 Task: Create in the project BuildPro and in the Backlog issue 'Address issues related to system stability and uptime' a child issue 'Automated testing infrastructure disaster recovery testing and reporting', and assign it to team member softage.3@softage.net. Create in the project BuildPro and in the Backlog issue 'Develop a new feature to allow for virtual reality or augmented reality experiences' a child issue 'Integration with career development systems', and assign it to team member softage.4@softage.net
Action: Mouse moved to (186, 56)
Screenshot: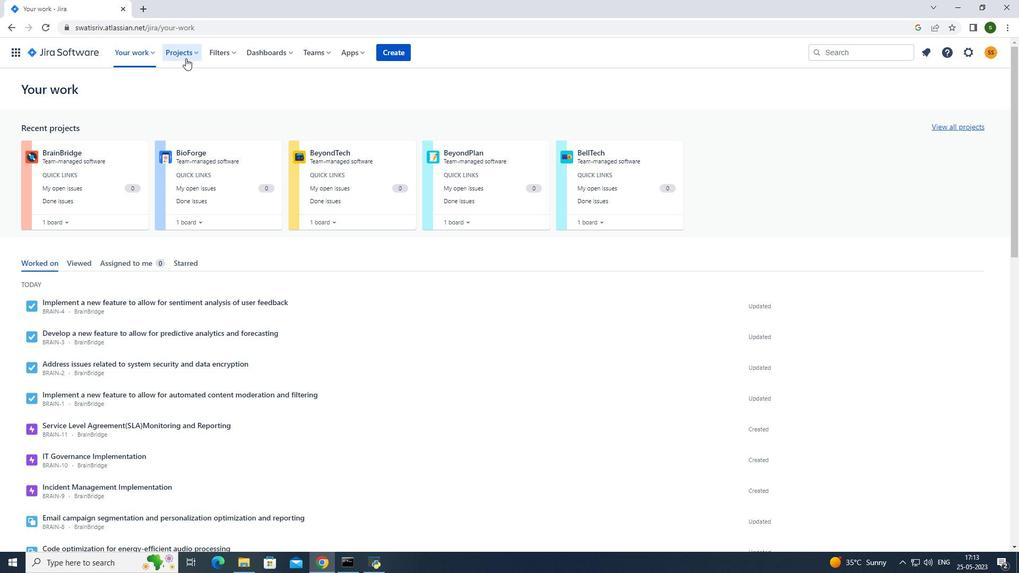 
Action: Mouse pressed left at (186, 56)
Screenshot: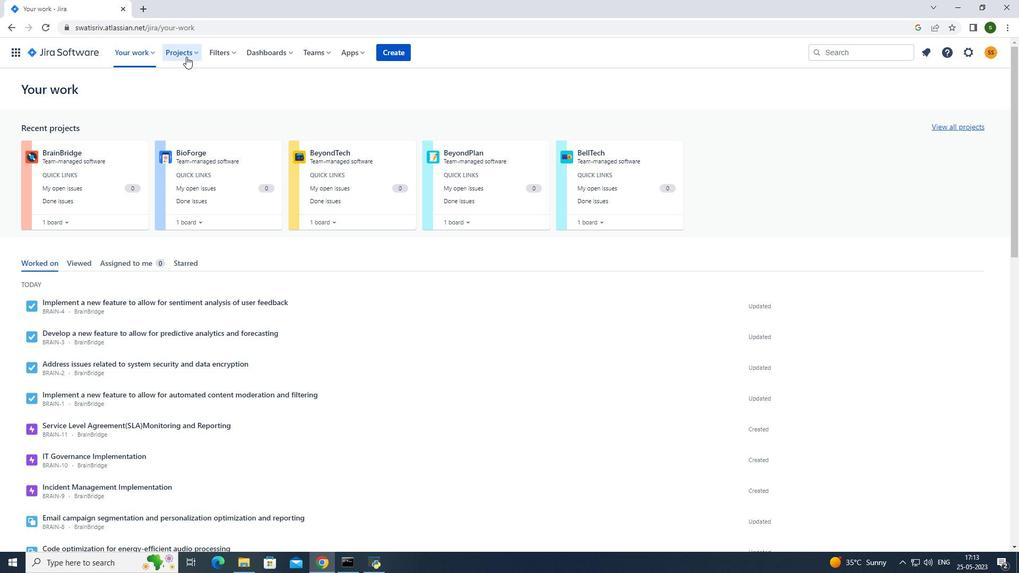 
Action: Mouse moved to (217, 96)
Screenshot: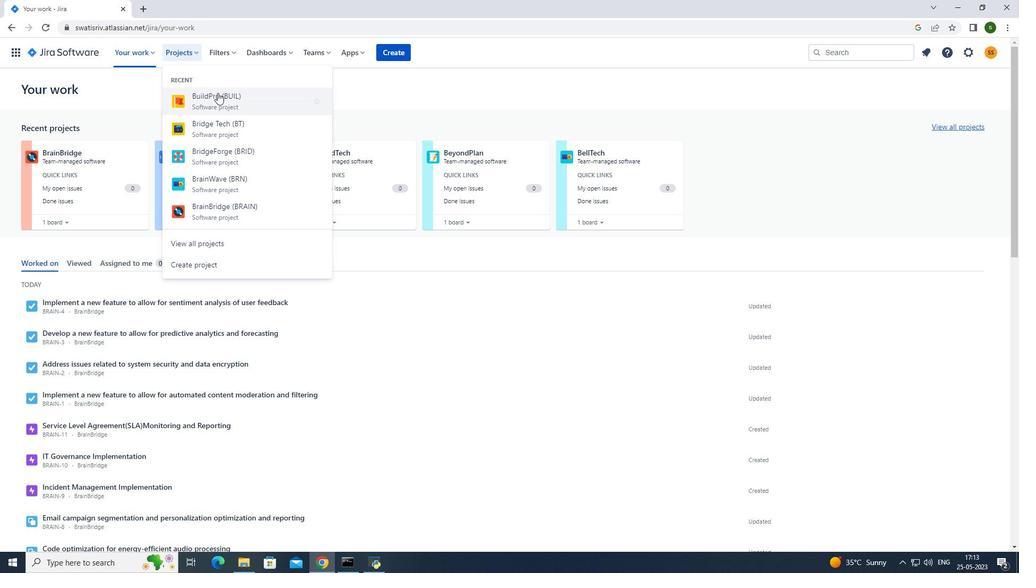 
Action: Mouse pressed left at (217, 96)
Screenshot: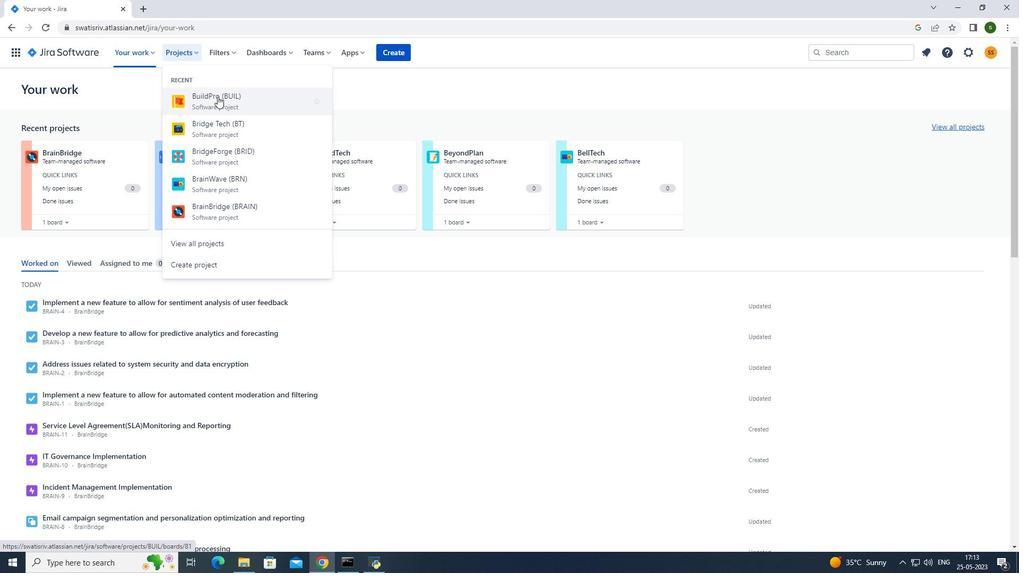 
Action: Mouse moved to (100, 162)
Screenshot: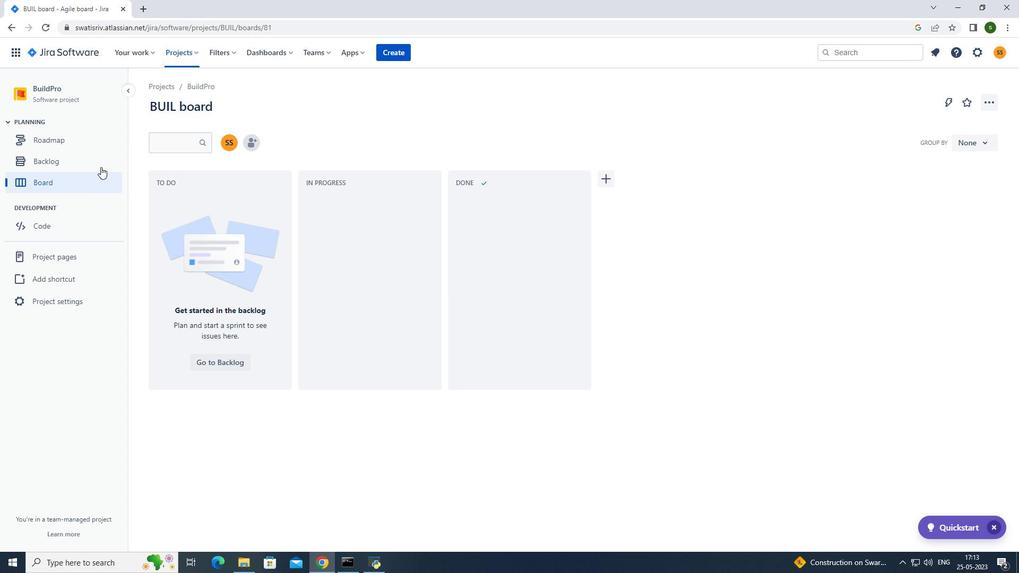 
Action: Mouse pressed left at (100, 162)
Screenshot: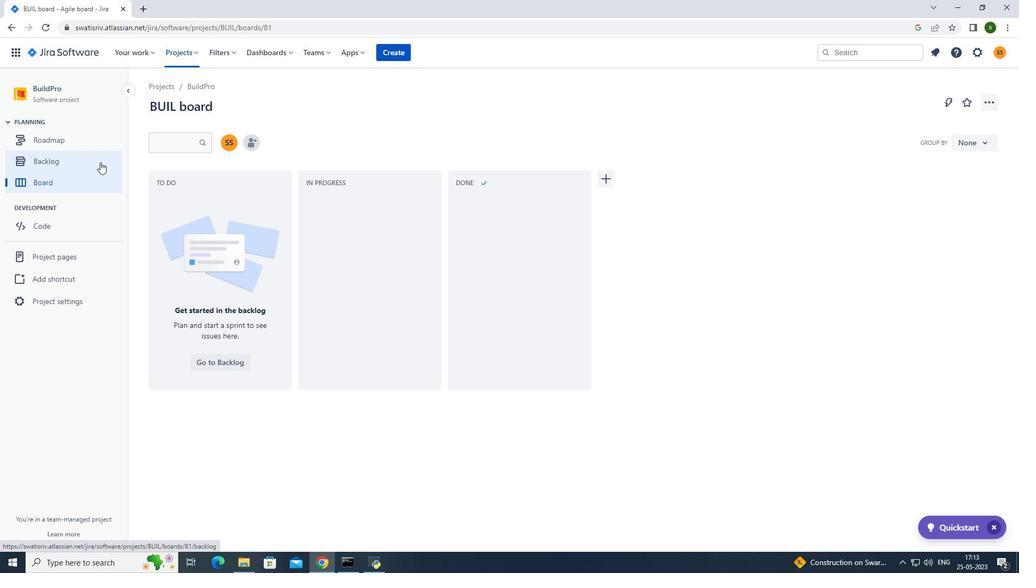 
Action: Mouse moved to (375, 244)
Screenshot: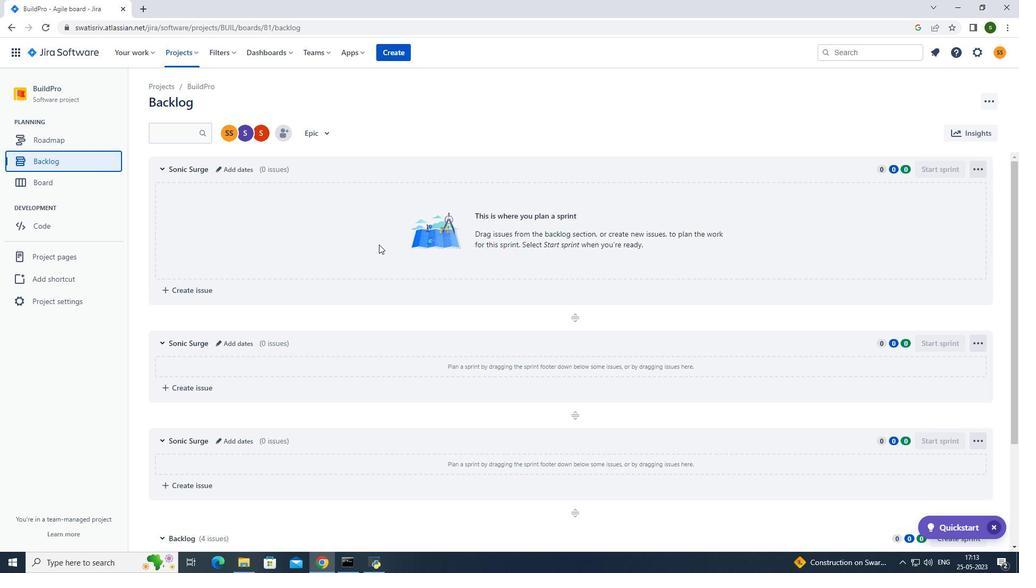 
Action: Mouse scrolled (375, 244) with delta (0, 0)
Screenshot: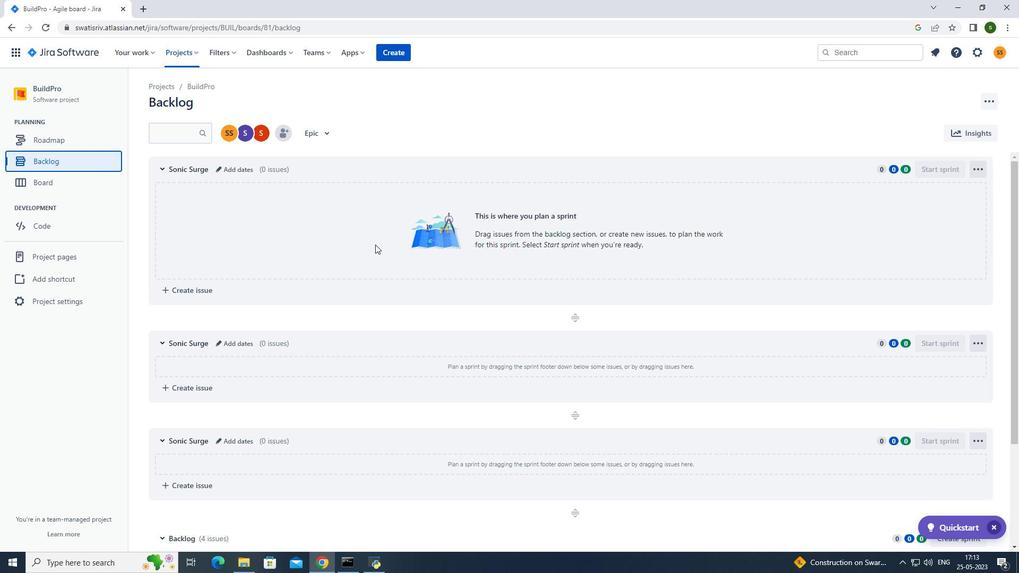 
Action: Mouse scrolled (375, 244) with delta (0, 0)
Screenshot: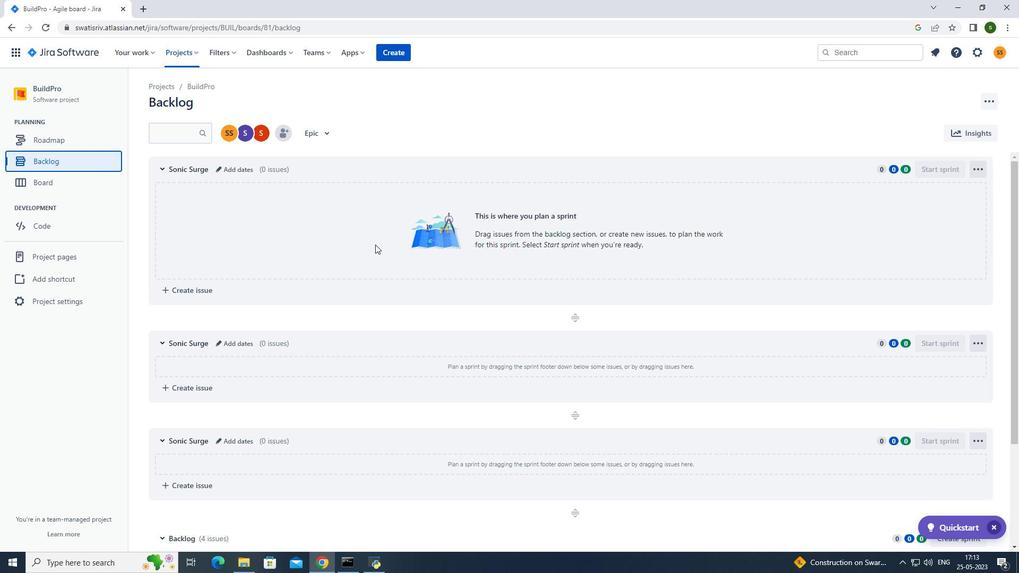 
Action: Mouse scrolled (375, 244) with delta (0, 0)
Screenshot: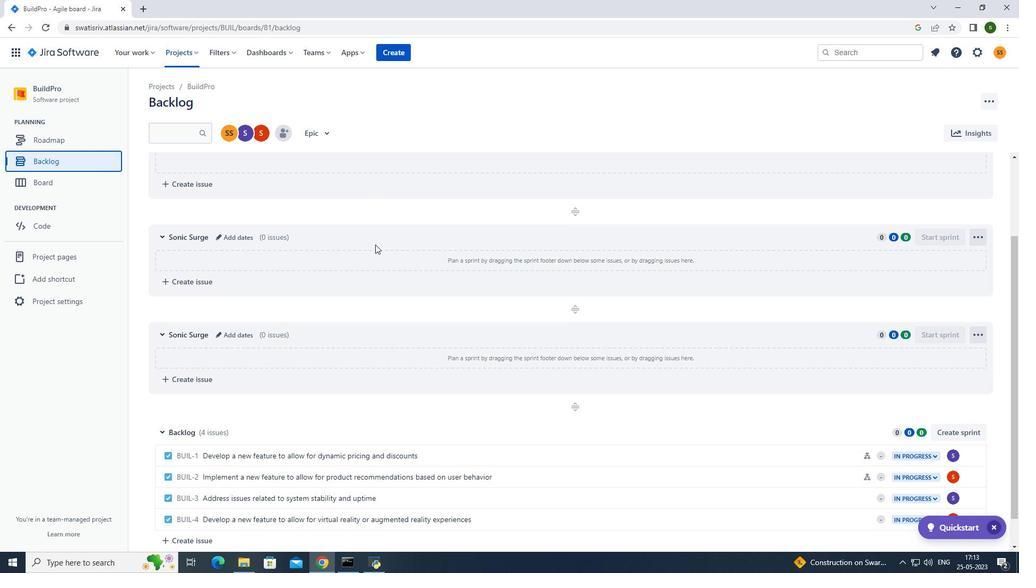 
Action: Mouse scrolled (375, 244) with delta (0, 0)
Screenshot: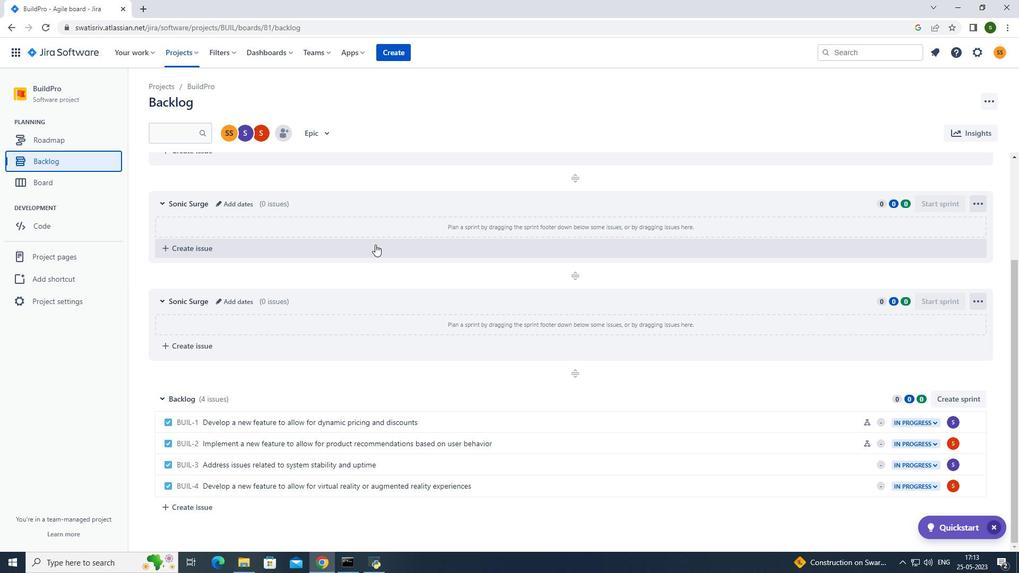 
Action: Mouse moved to (556, 465)
Screenshot: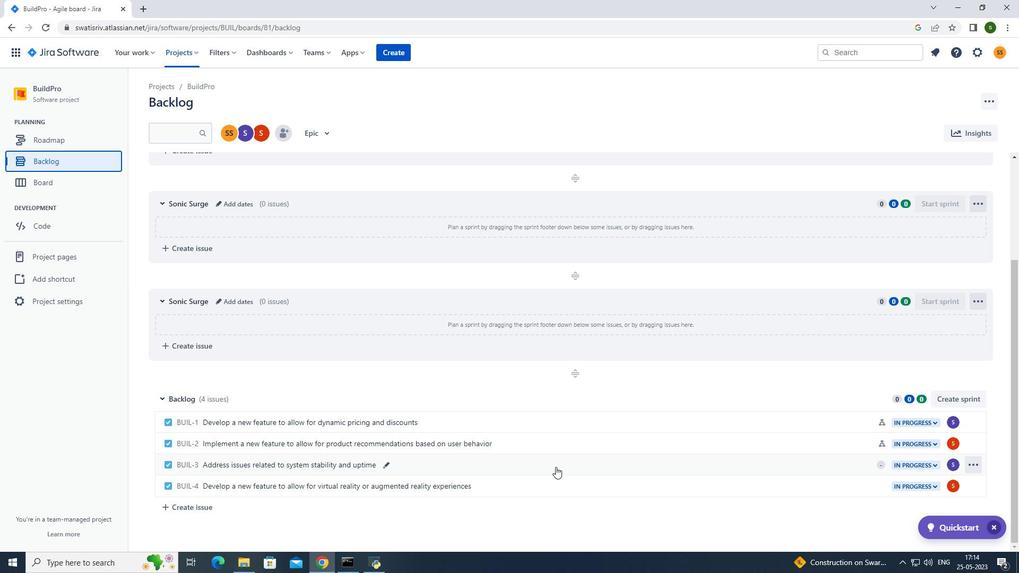 
Action: Mouse pressed left at (556, 465)
Screenshot: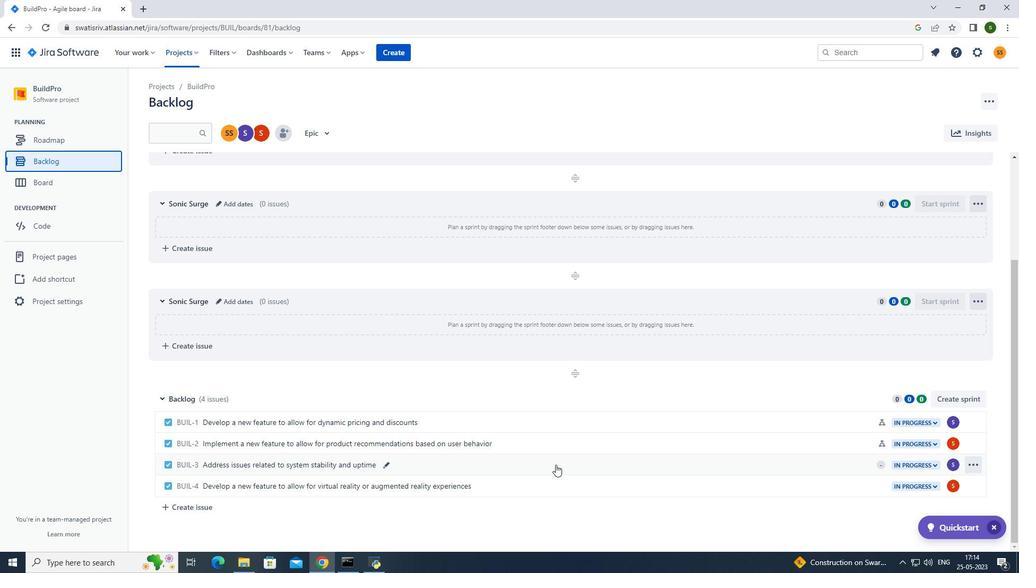 
Action: Mouse moved to (832, 230)
Screenshot: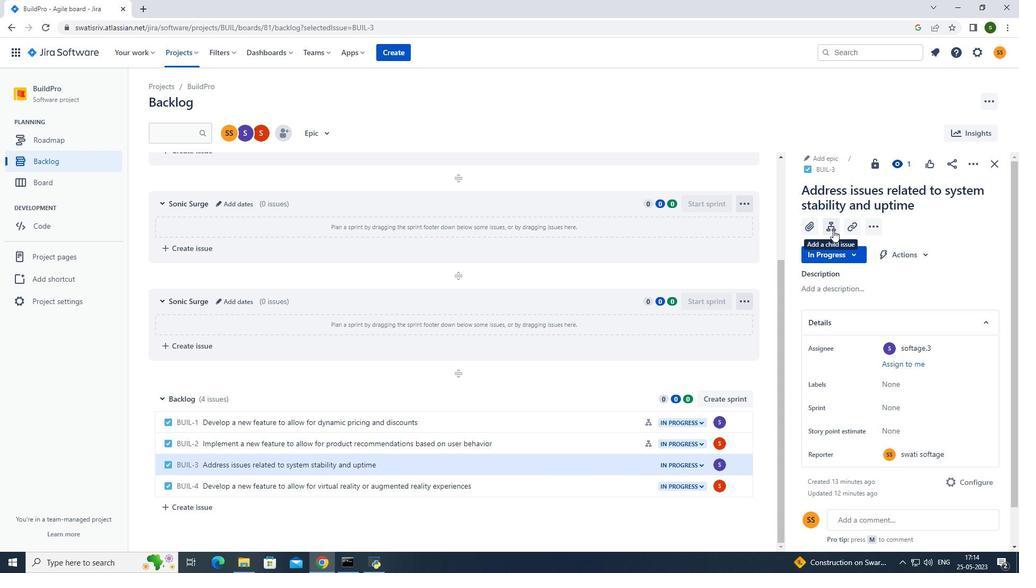 
Action: Mouse pressed left at (832, 230)
Screenshot: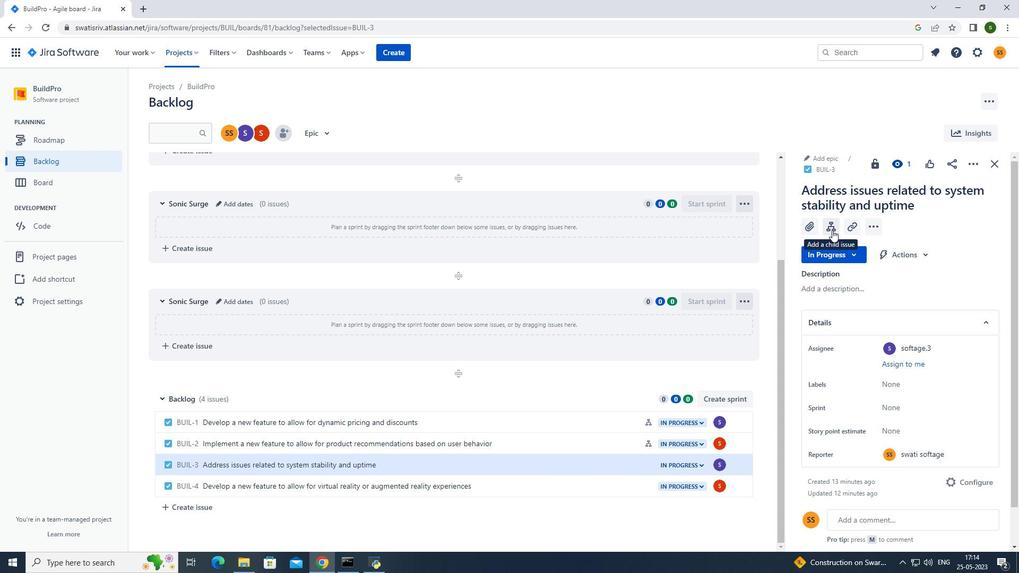
Action: Mouse moved to (846, 333)
Screenshot: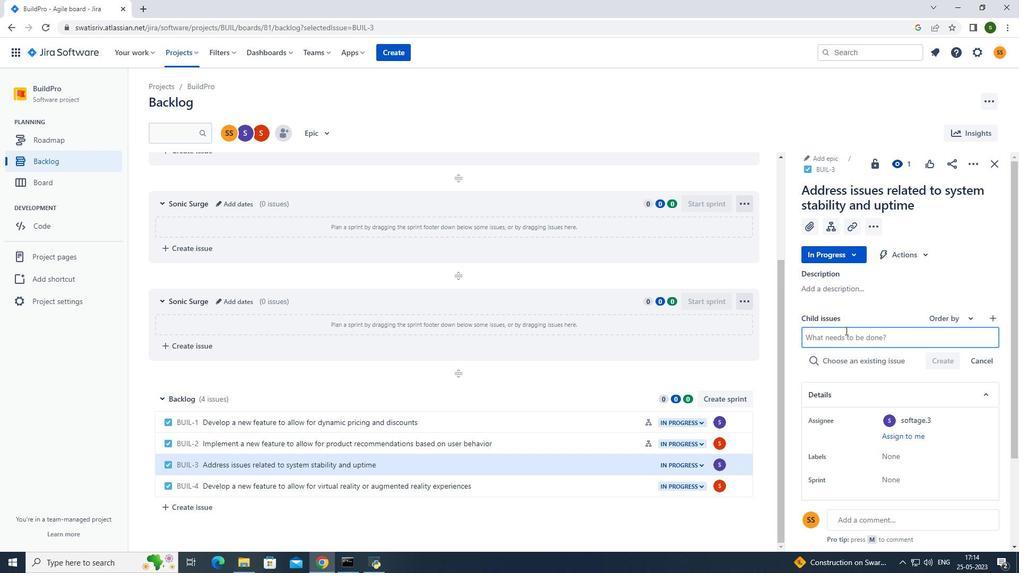 
Action: Mouse pressed left at (846, 333)
Screenshot: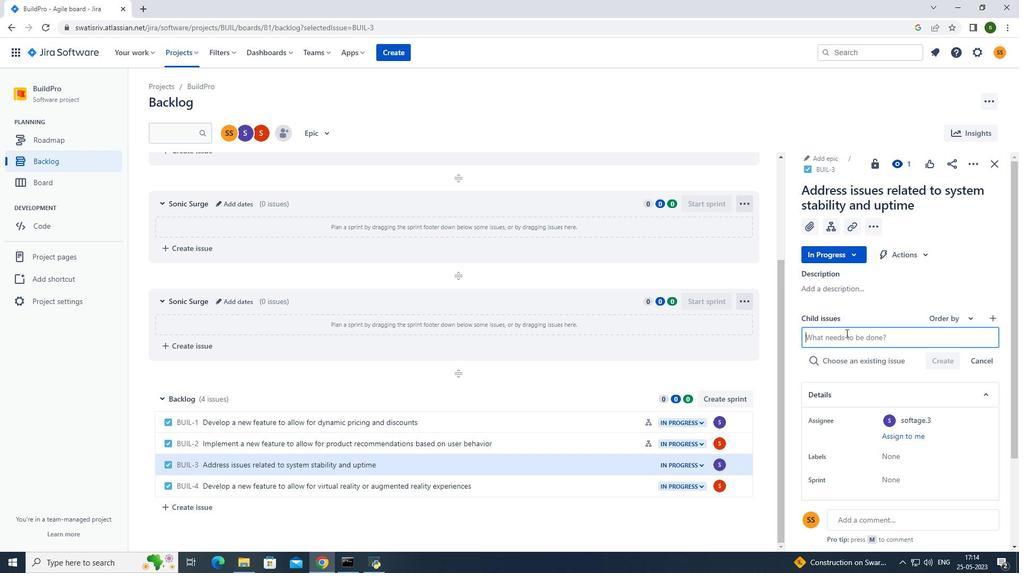 
Action: Key pressed <Key.caps_lock>A<Key.caps_lock>utomated<Key.space>testing<Key.space>infrastructure<Key.space>disaster<Key.space>recovery<Key.space>testing<Key.space>and<Key.space>reporting<Key.enter>
Screenshot: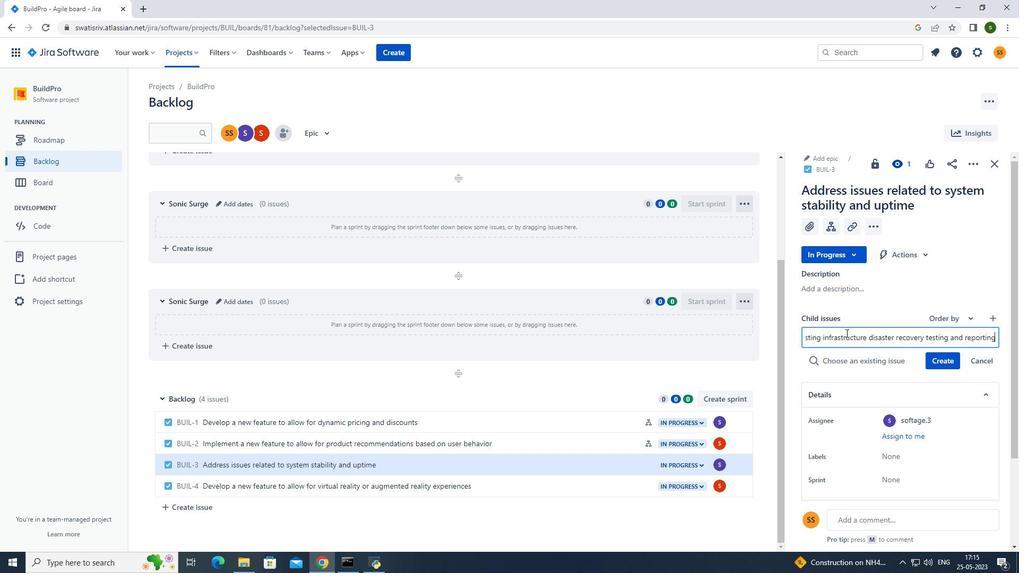 
Action: Mouse moved to (949, 339)
Screenshot: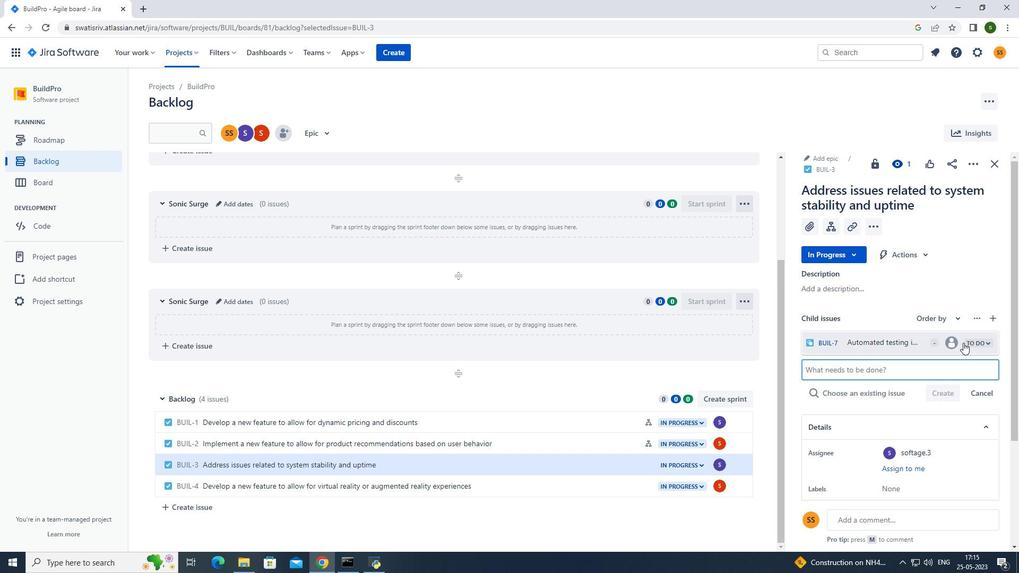 
Action: Mouse pressed left at (949, 339)
Screenshot: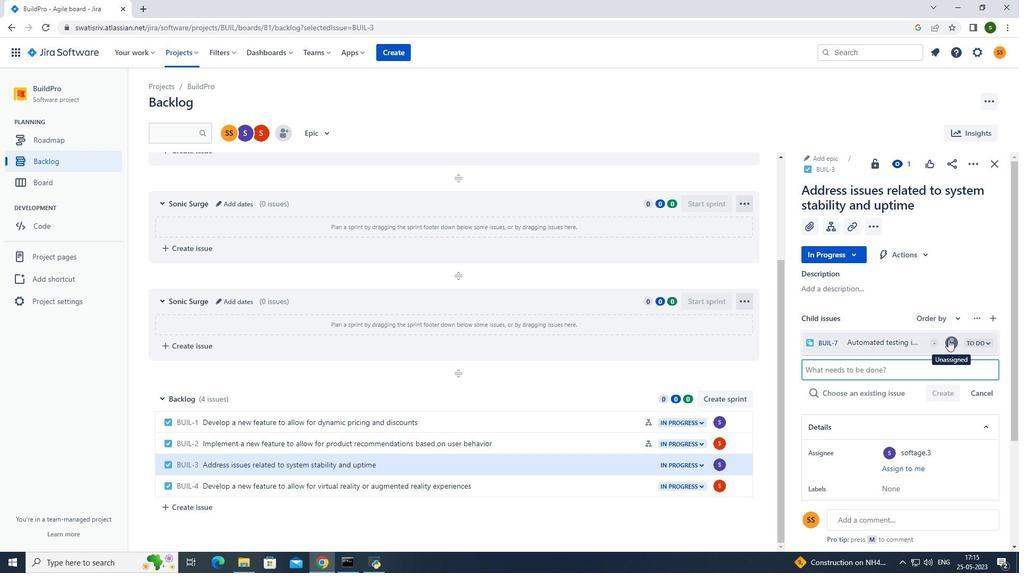 
Action: Mouse moved to (900, 297)
Screenshot: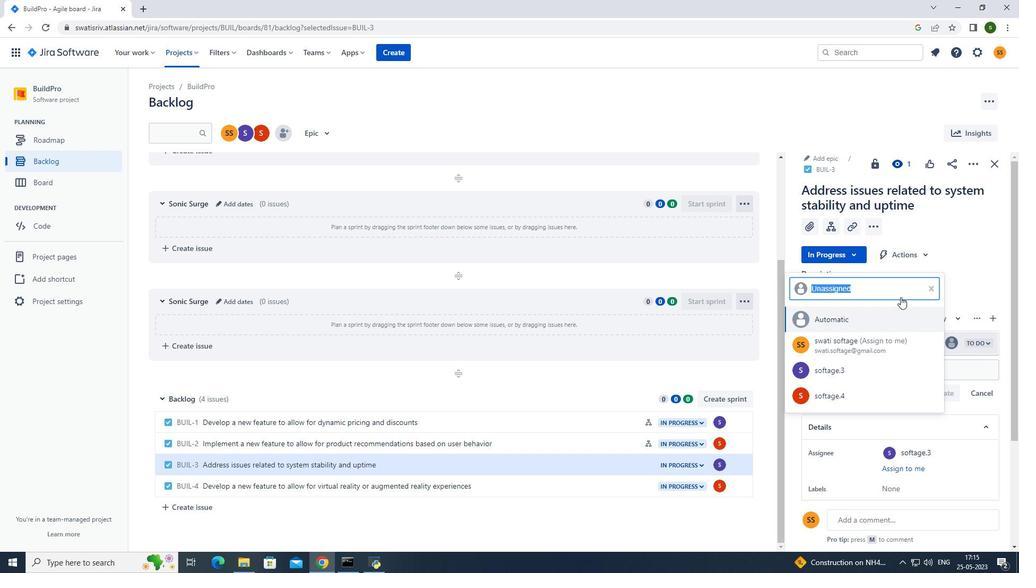 
Action: Key pressed softage.3<Key.shift>@softage.net
Screenshot: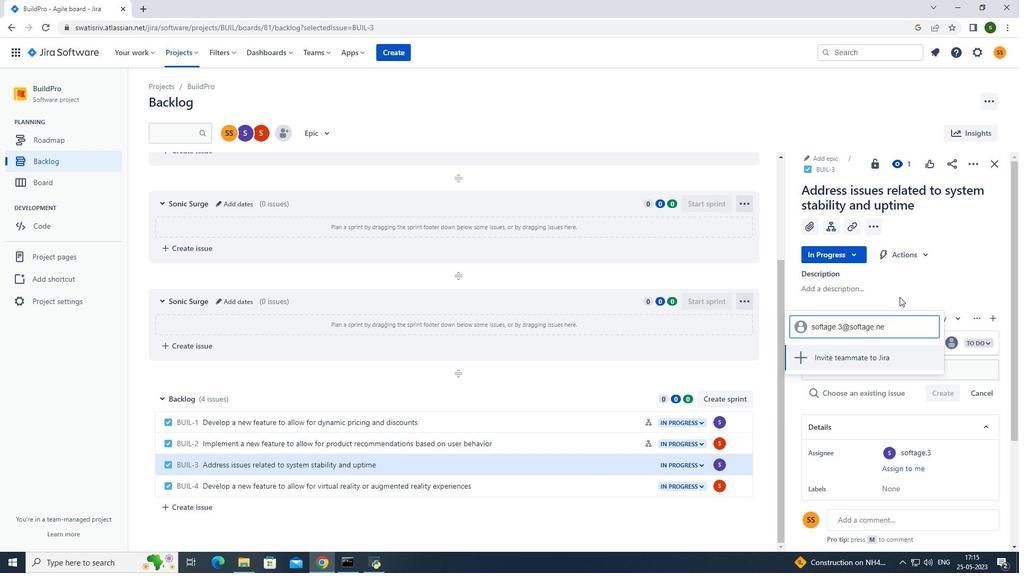 
Action: Mouse moved to (860, 338)
Screenshot: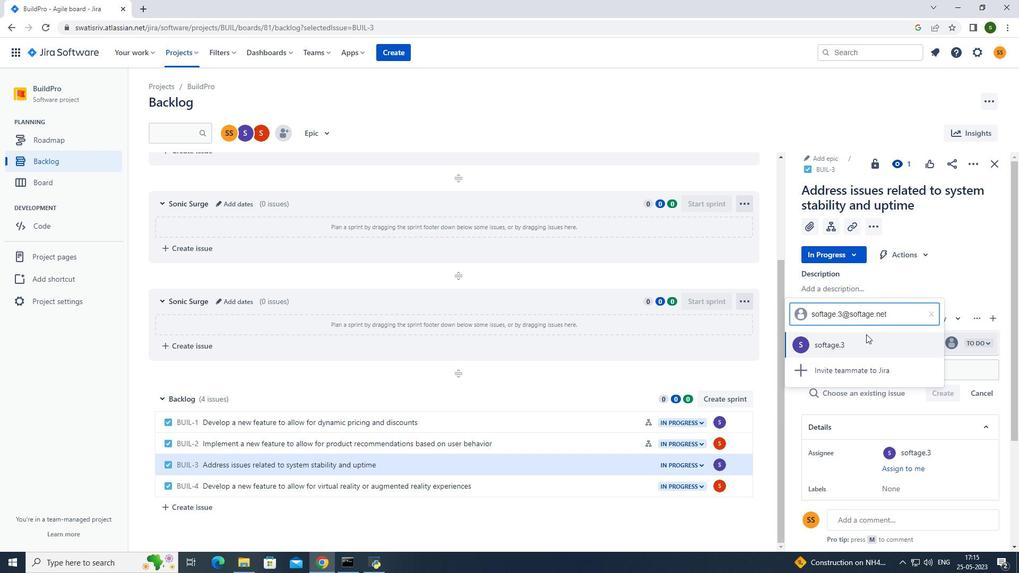 
Action: Mouse pressed left at (860, 338)
Screenshot: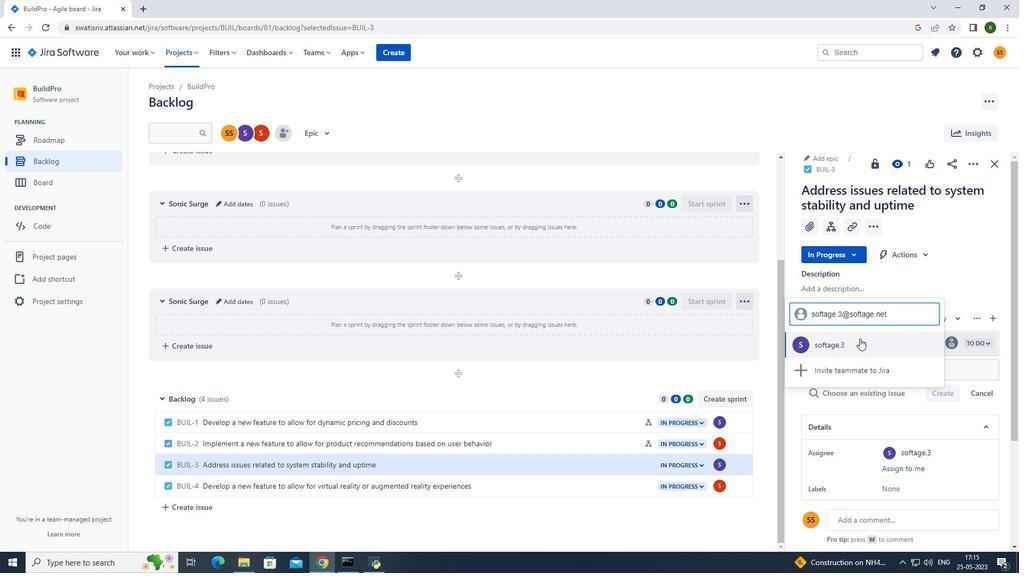 
Action: Mouse moved to (449, 96)
Screenshot: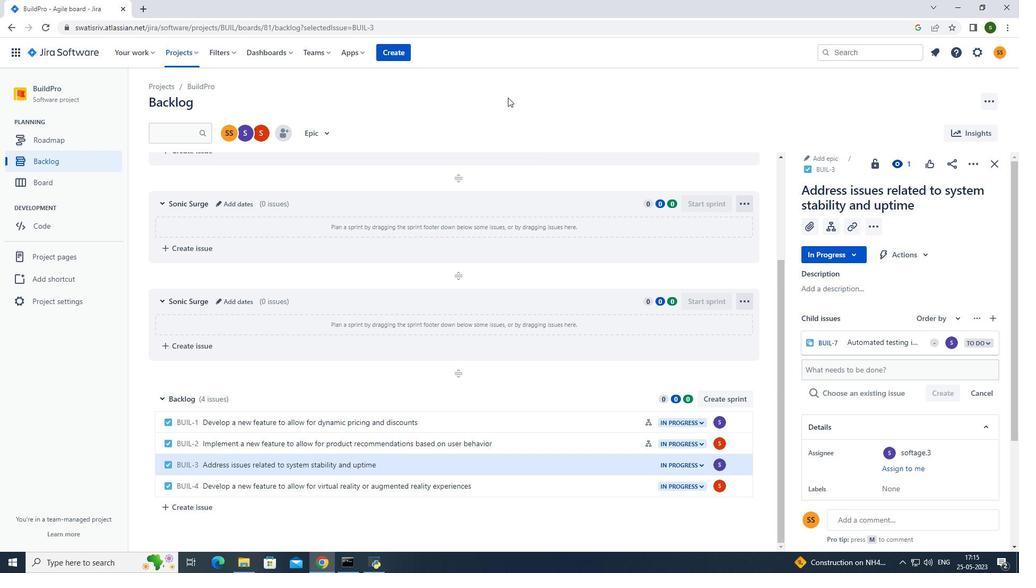 
Action: Mouse pressed left at (449, 96)
Screenshot: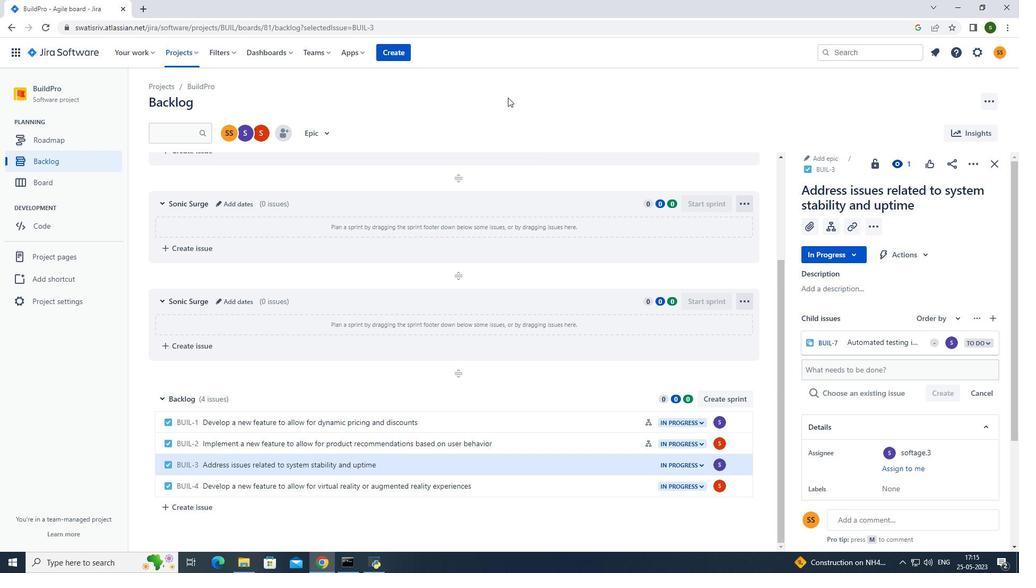 
Action: Mouse moved to (191, 53)
Screenshot: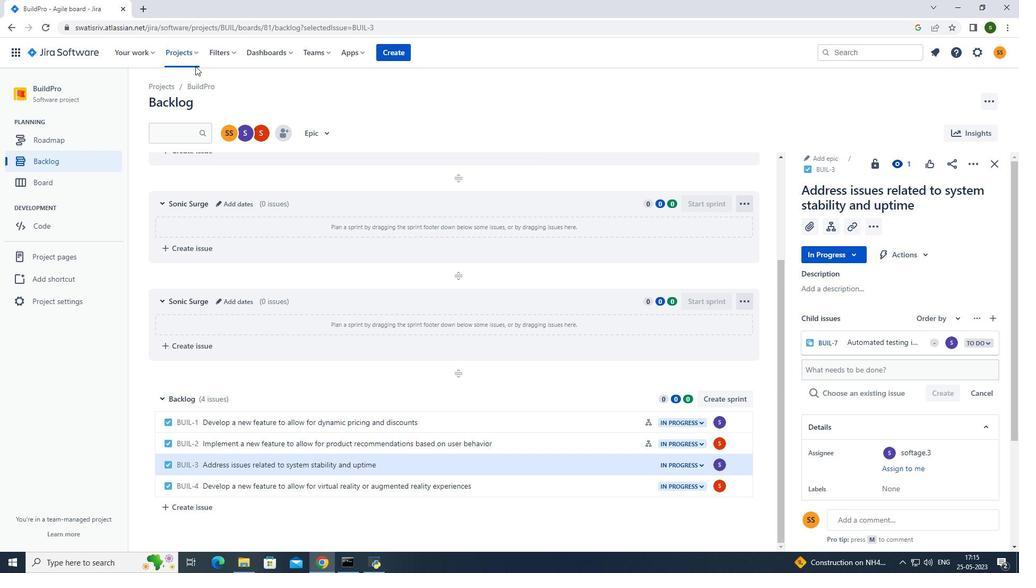 
Action: Mouse pressed left at (191, 53)
Screenshot: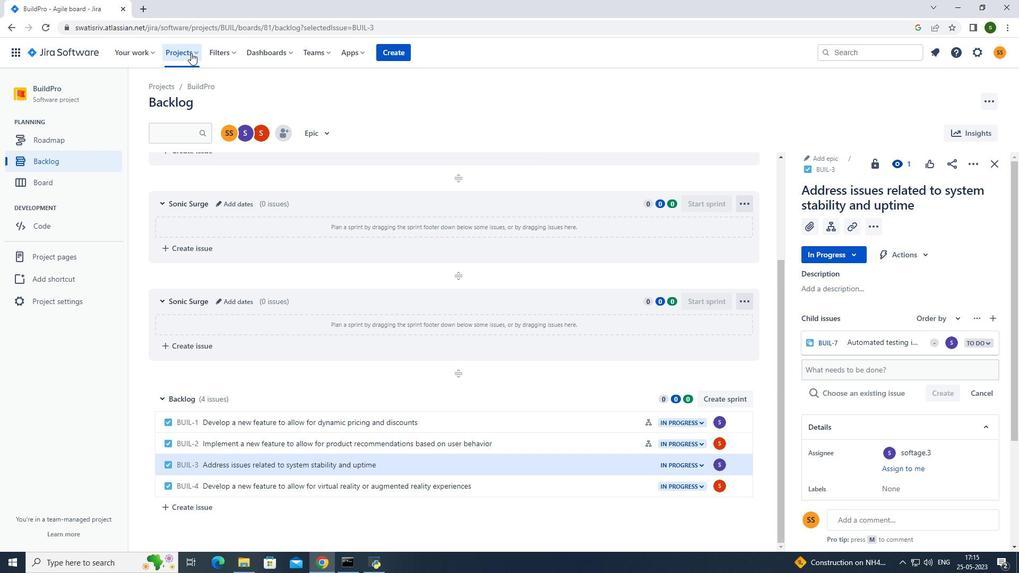 
Action: Mouse moved to (223, 99)
Screenshot: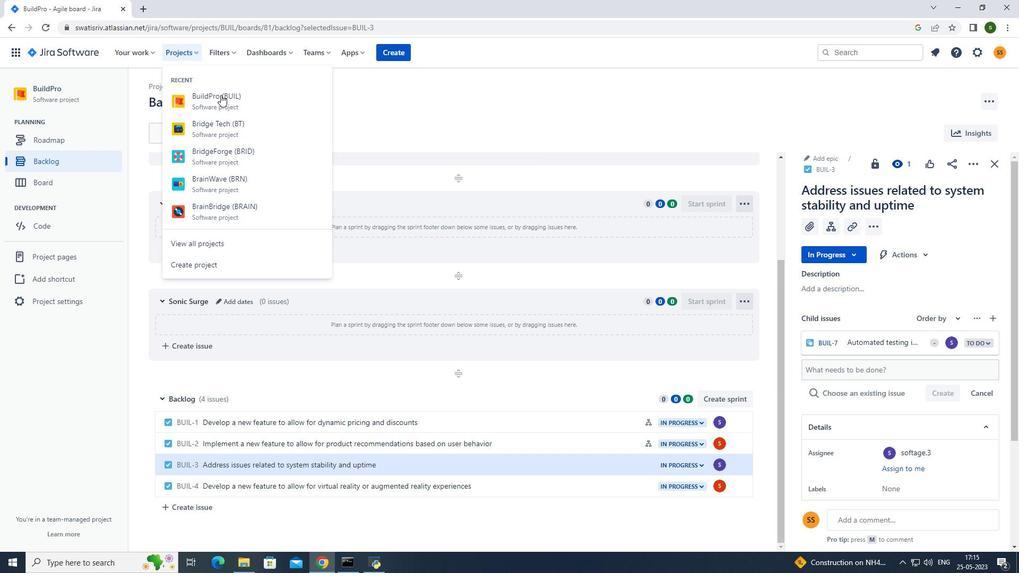 
Action: Mouse pressed left at (223, 99)
Screenshot: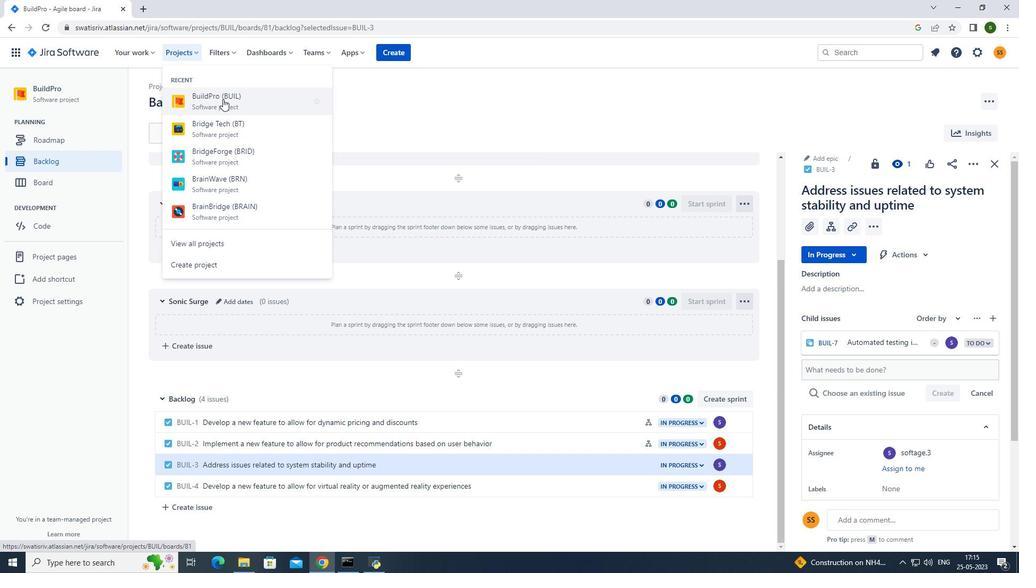 
Action: Mouse moved to (82, 167)
Screenshot: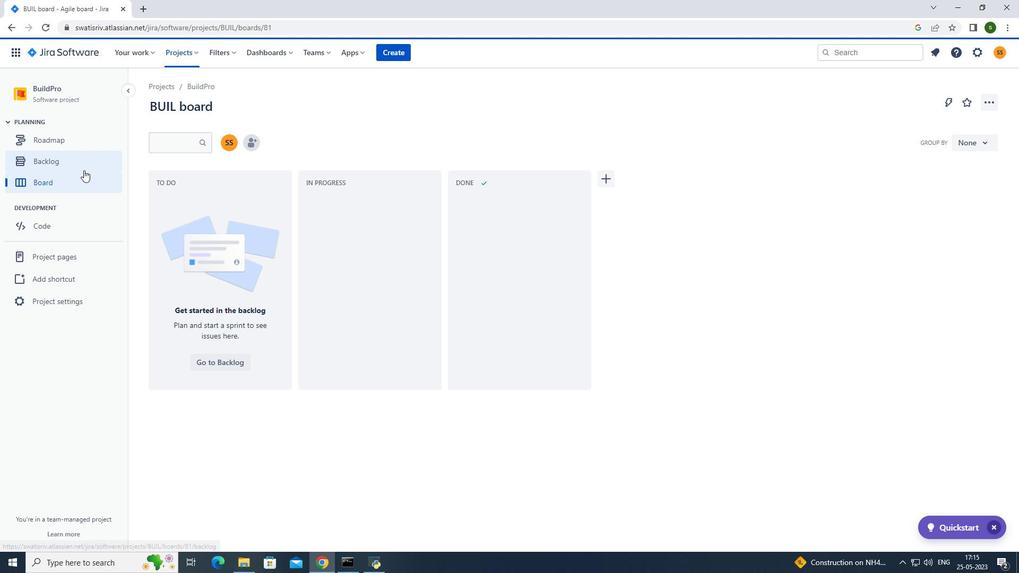 
Action: Mouse pressed left at (82, 167)
Screenshot: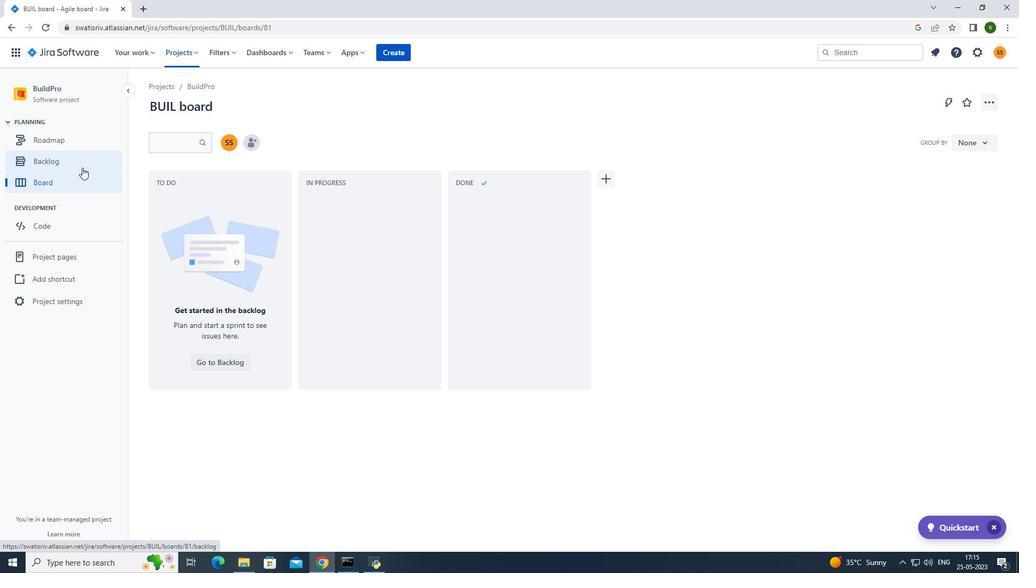 
Action: Mouse moved to (295, 238)
Screenshot: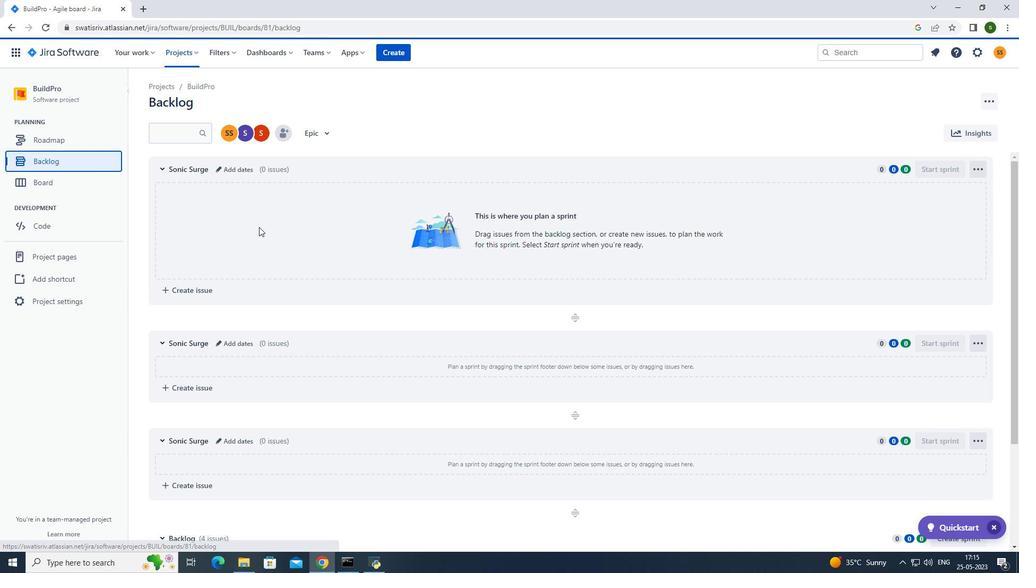 
Action: Mouse scrolled (295, 237) with delta (0, 0)
Screenshot: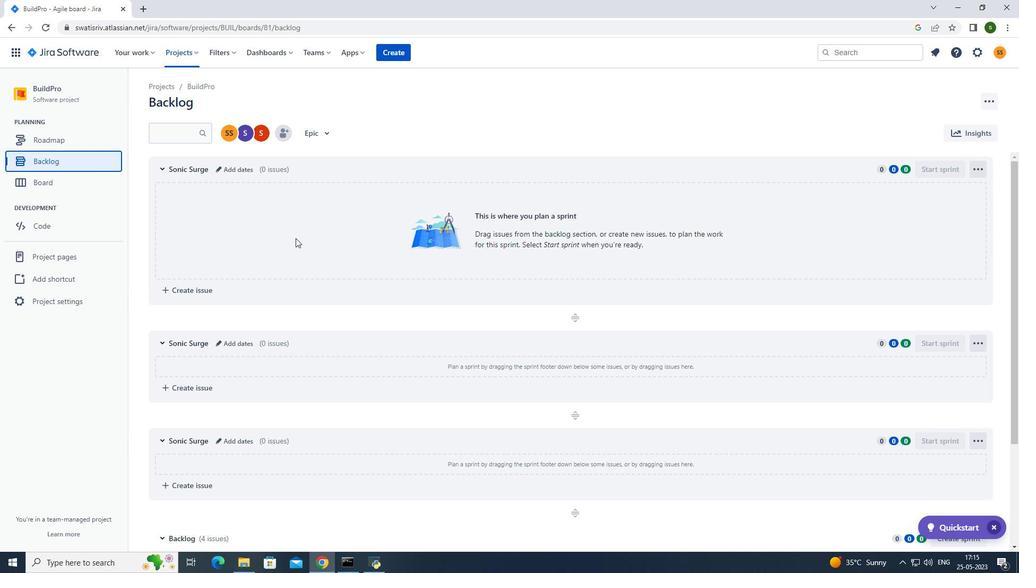 
Action: Mouse scrolled (295, 237) with delta (0, 0)
Screenshot: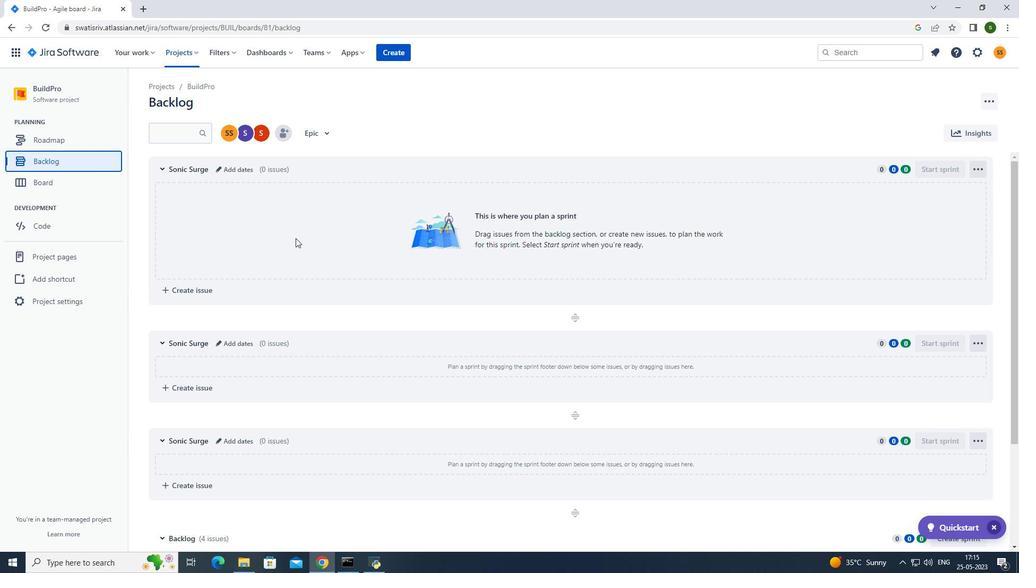 
Action: Mouse scrolled (295, 237) with delta (0, 0)
Screenshot: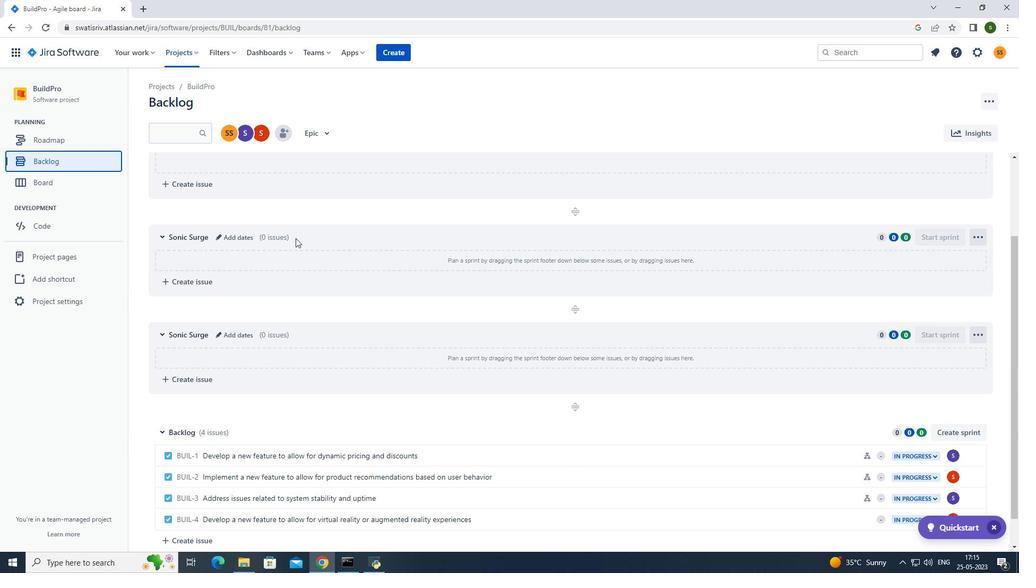 
Action: Mouse scrolled (295, 237) with delta (0, 0)
Screenshot: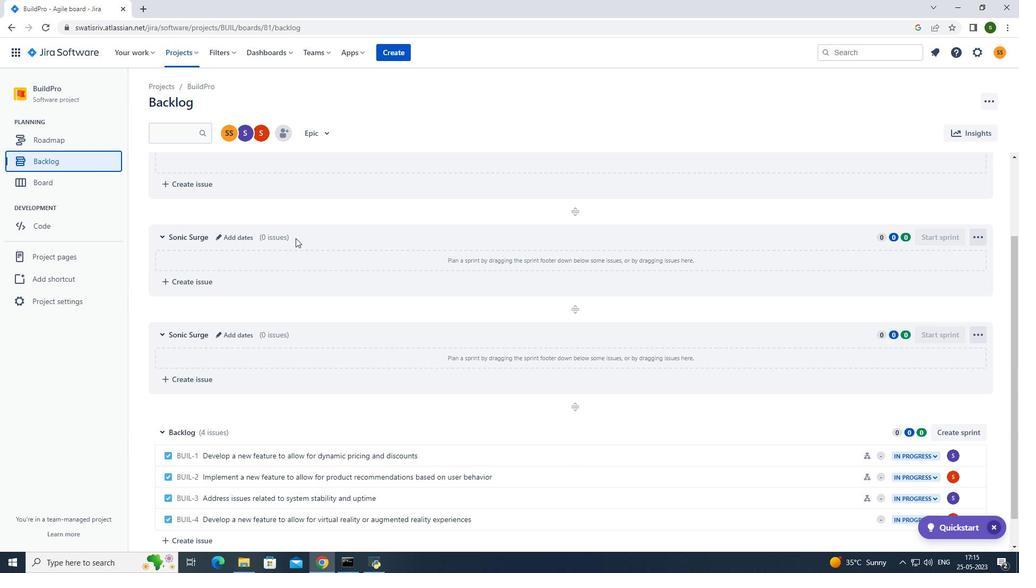 
Action: Mouse scrolled (295, 237) with delta (0, 0)
Screenshot: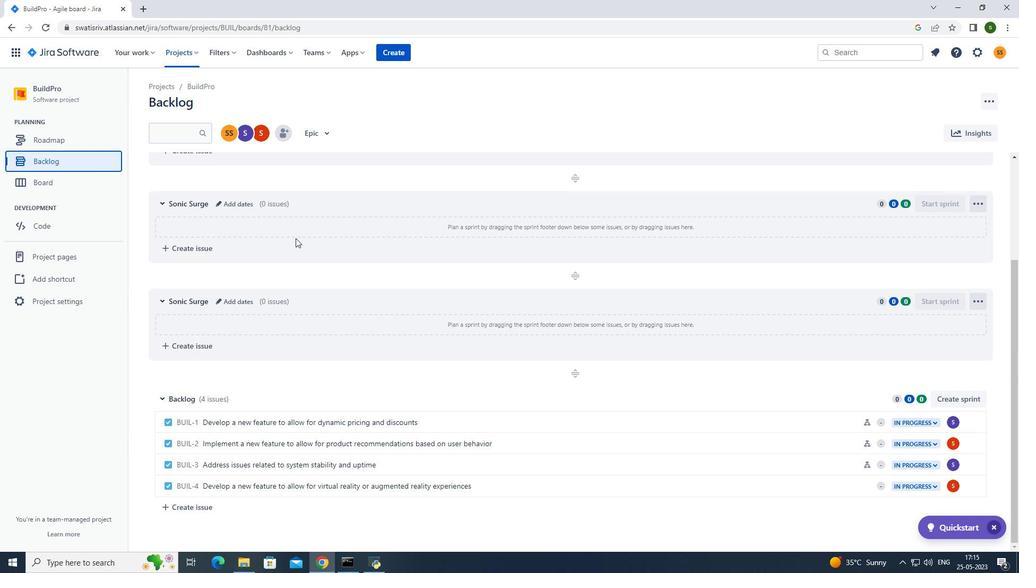 
Action: Mouse moved to (592, 487)
Screenshot: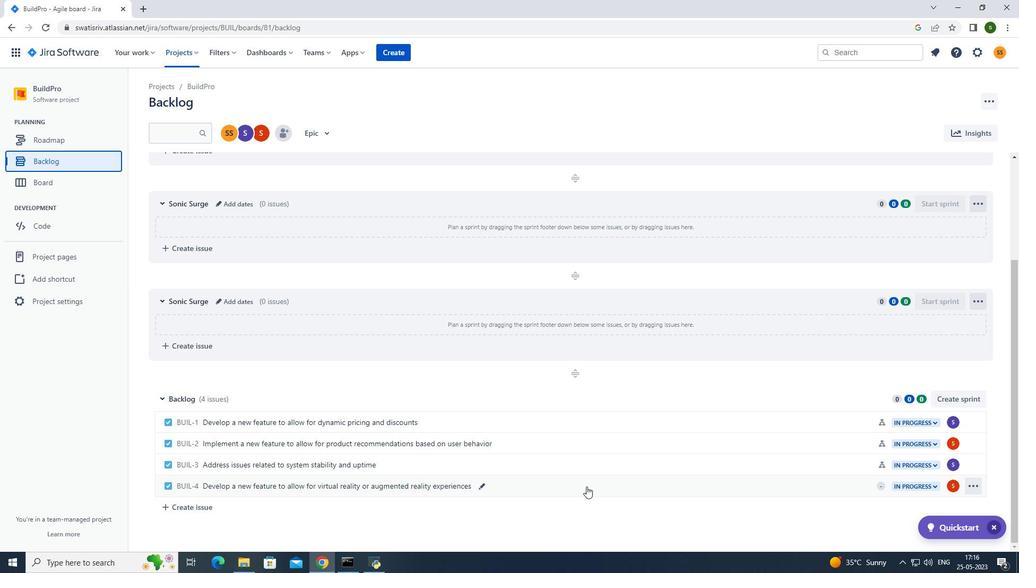 
Action: Mouse pressed left at (592, 487)
Screenshot: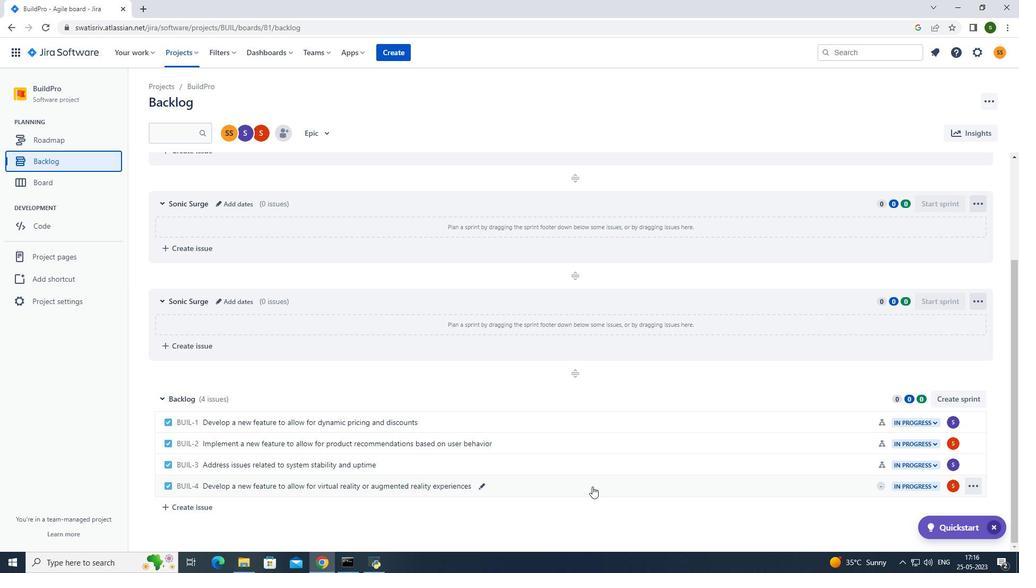 
Action: Mouse moved to (827, 247)
Screenshot: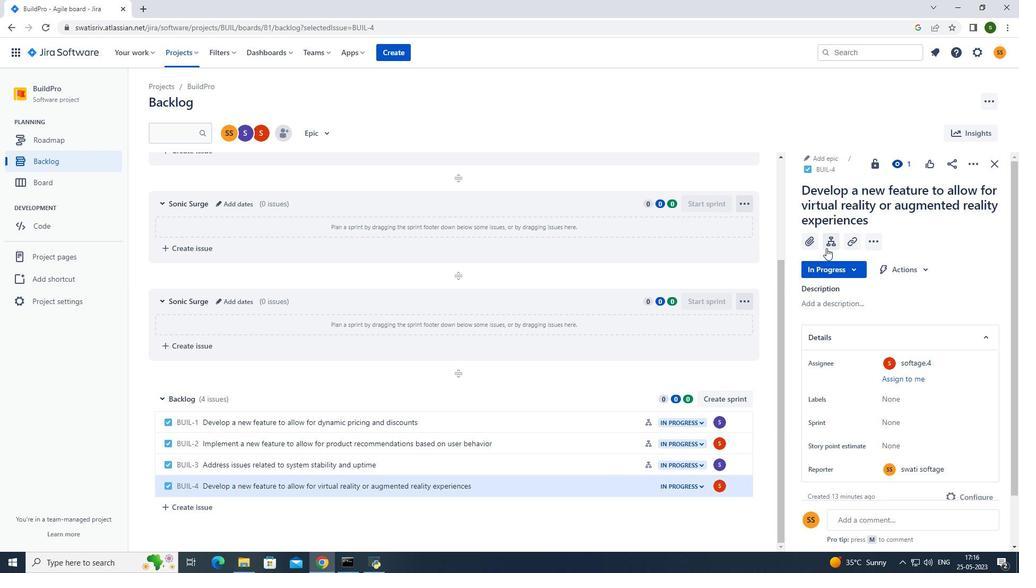 
Action: Mouse pressed left at (827, 247)
Screenshot: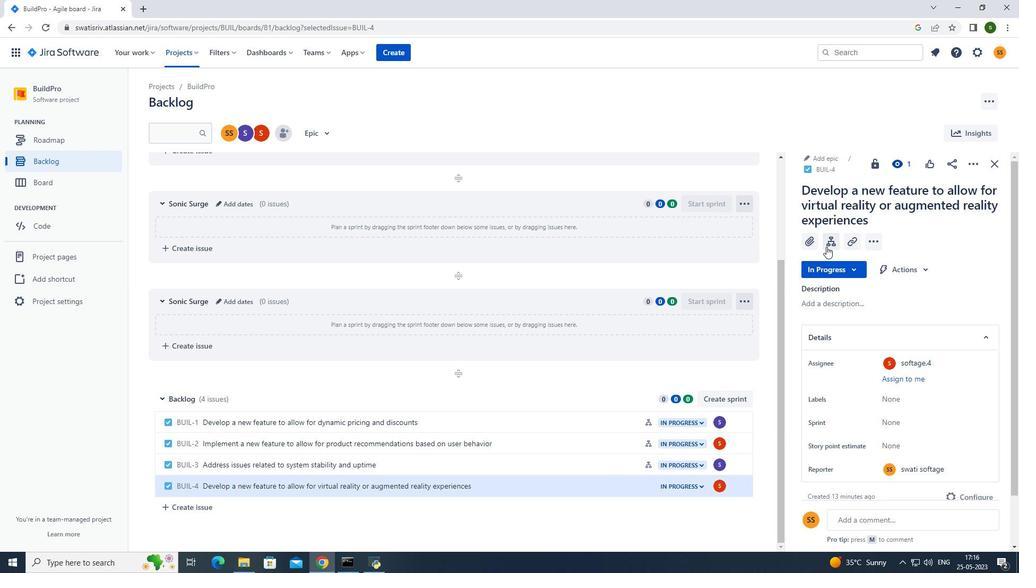 
Action: Mouse moved to (834, 341)
Screenshot: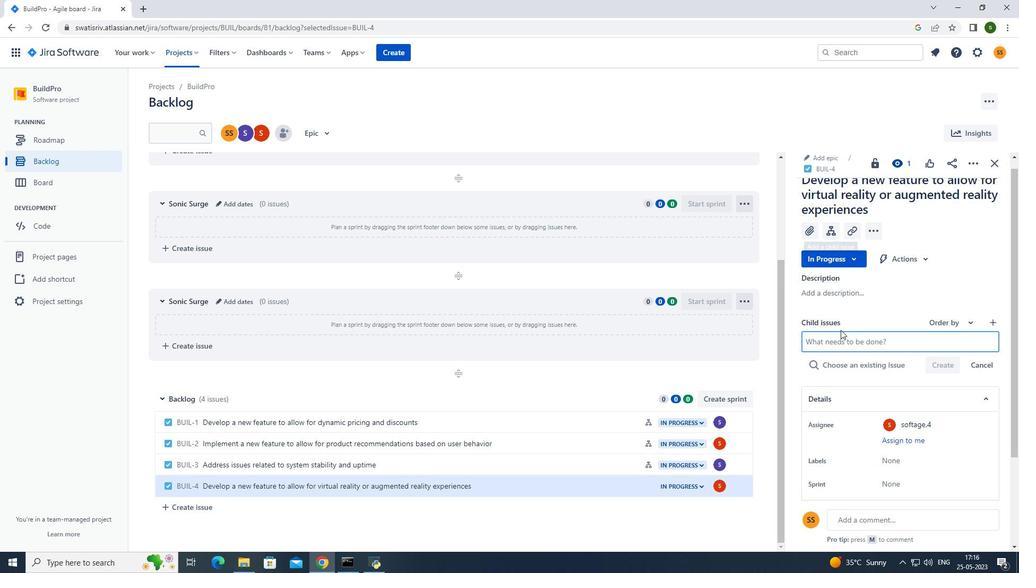 
Action: Mouse pressed left at (834, 341)
Screenshot: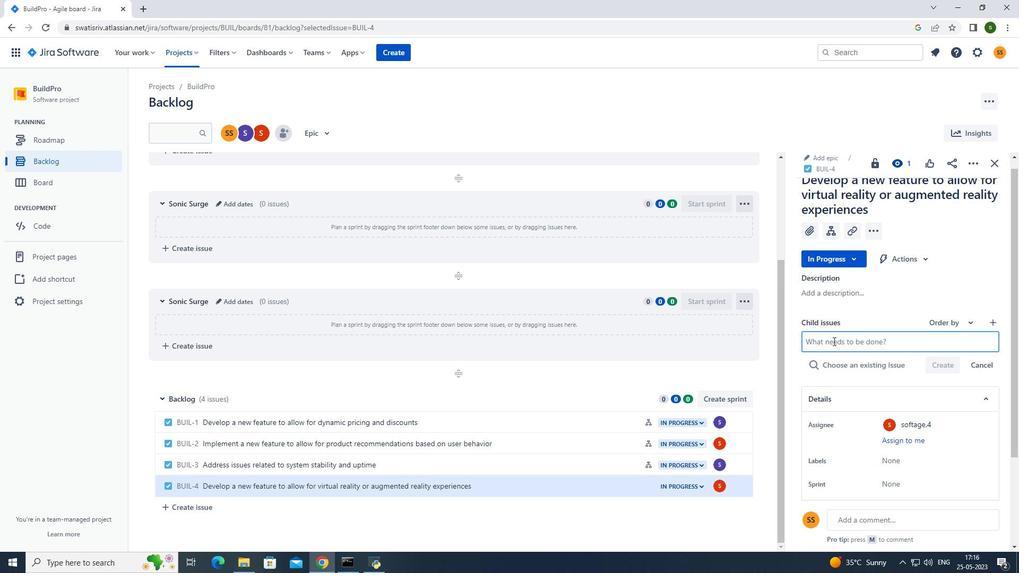
Action: Key pressed <Key.caps_lock>I<Key.caps_lock>ntegration<Key.space>with<Key.space>career<Key.space>development<Key.space>syste,<Key.backspace>ms<Key.enter>
Screenshot: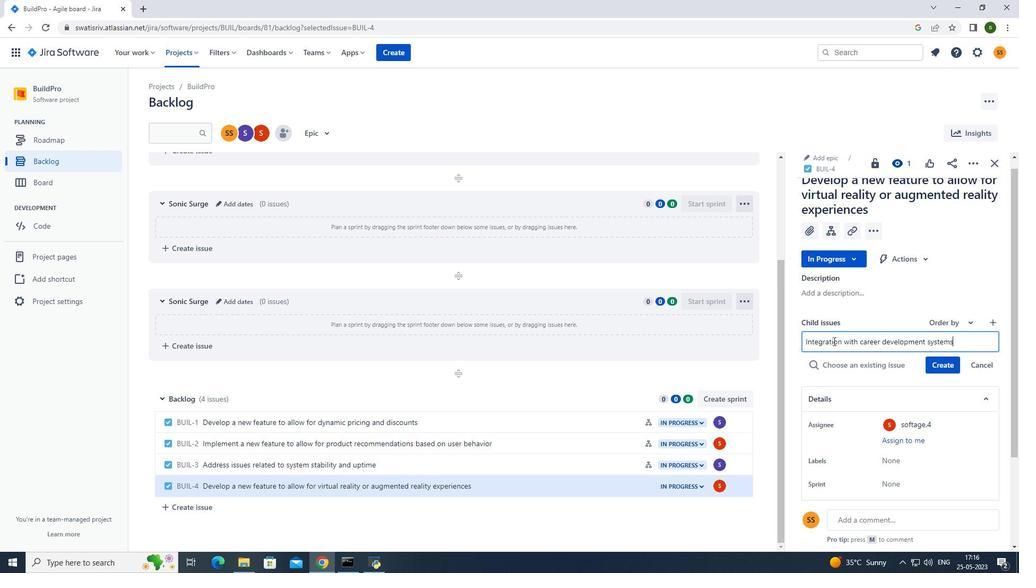 
Action: Mouse moved to (955, 347)
Screenshot: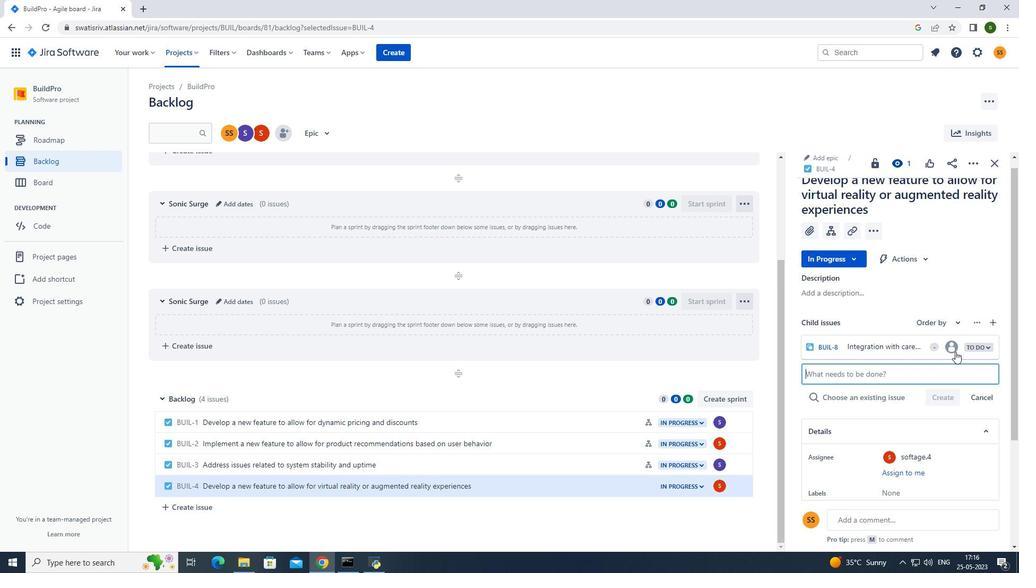 
Action: Mouse pressed left at (955, 347)
Screenshot: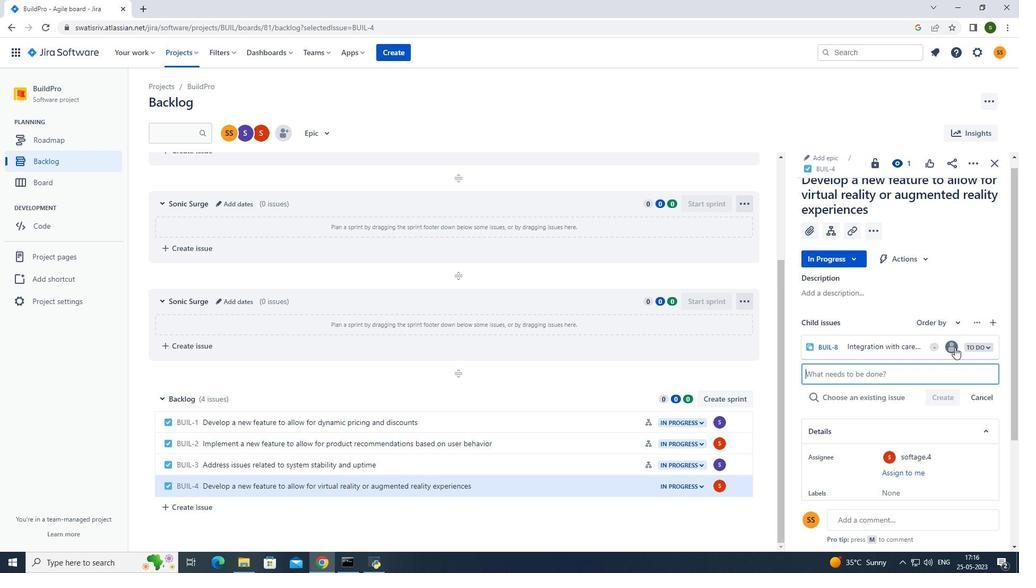 
Action: Mouse moved to (878, 288)
Screenshot: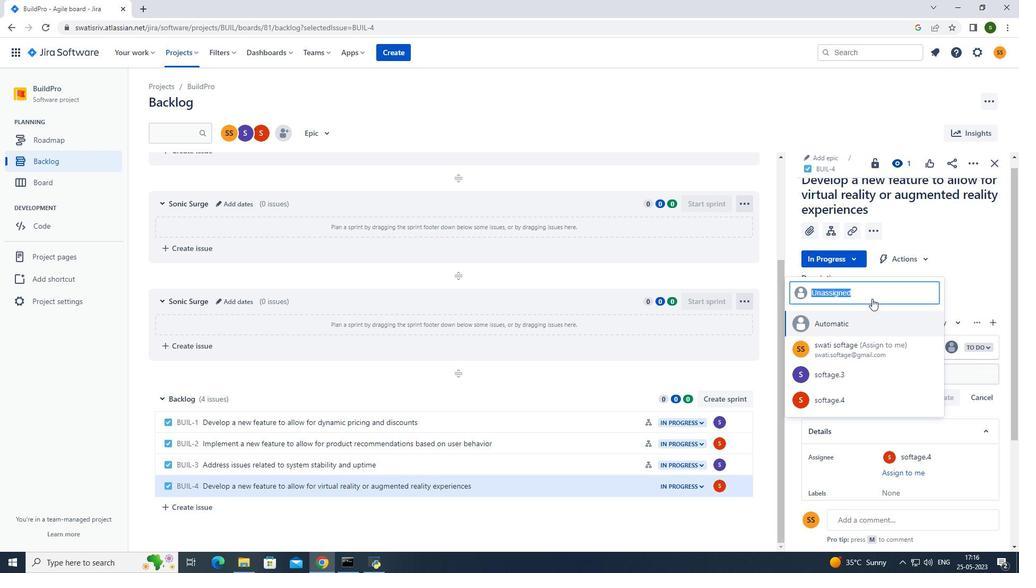 
Action: Key pressed softage.4<Key.shift>@softage.net
Screenshot: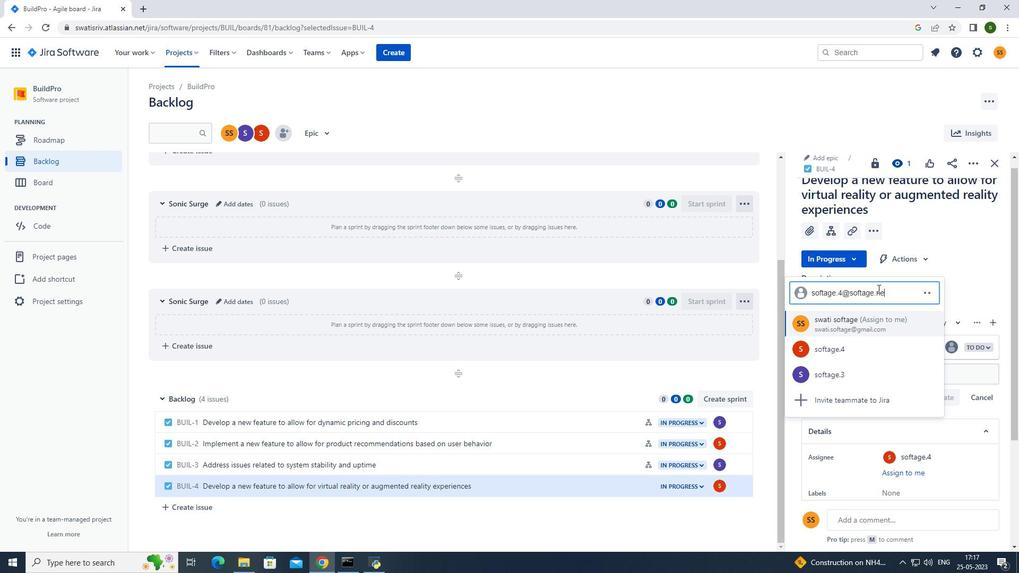 
Action: Mouse moved to (871, 353)
Screenshot: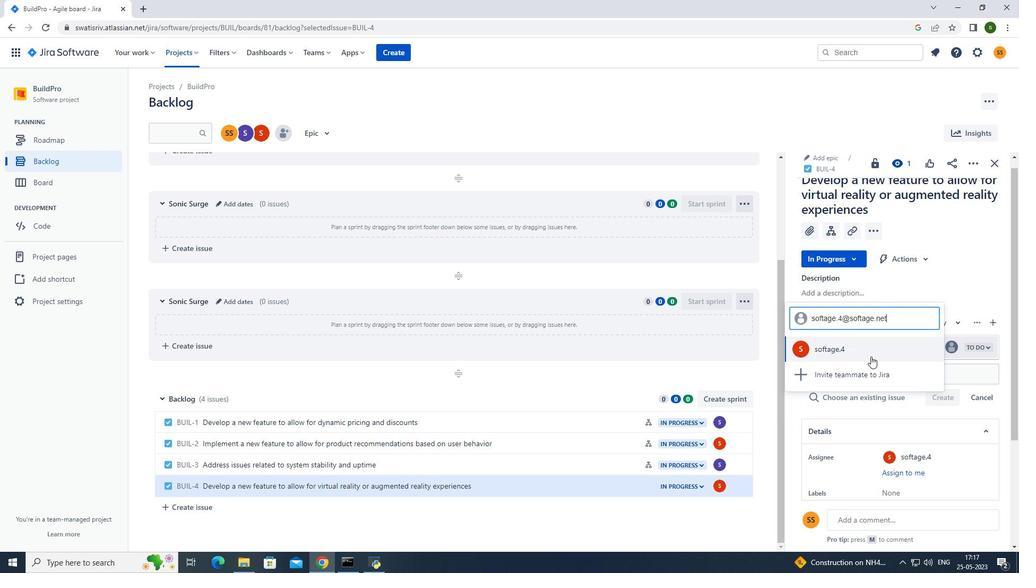 
Action: Mouse pressed left at (871, 353)
Screenshot: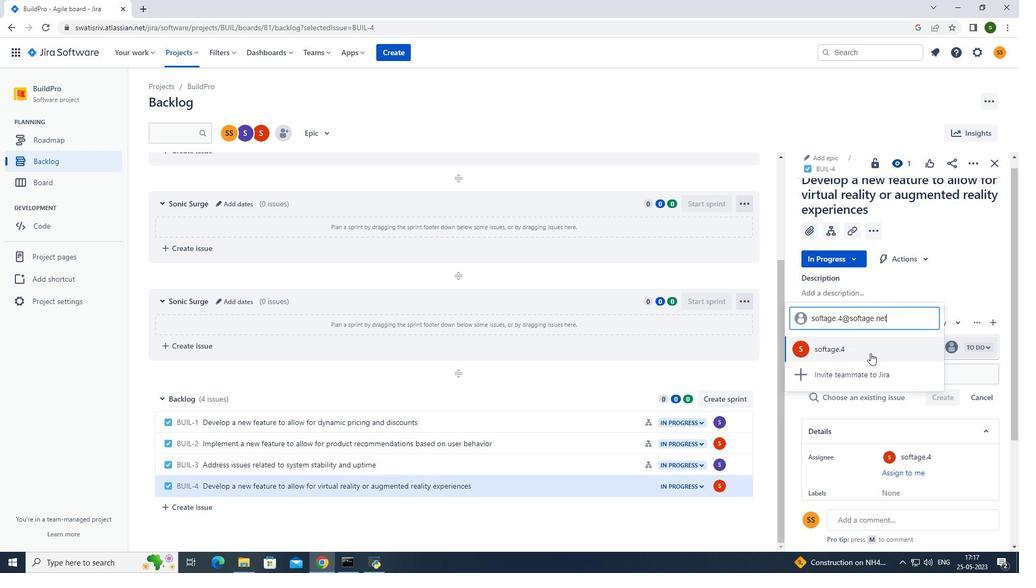 
Action: Mouse moved to (517, 111)
Screenshot: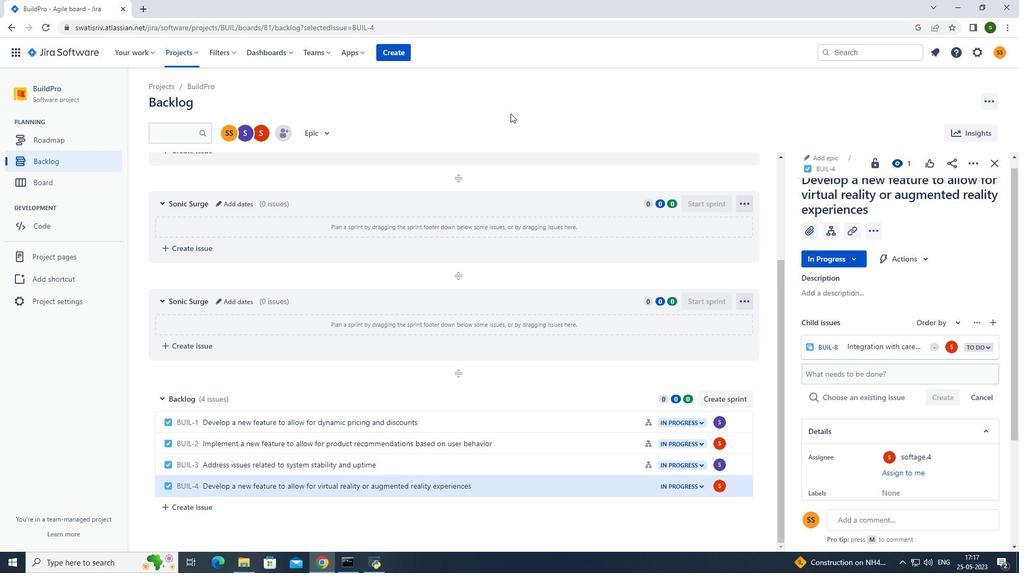 
Action: Mouse pressed left at (517, 111)
Screenshot: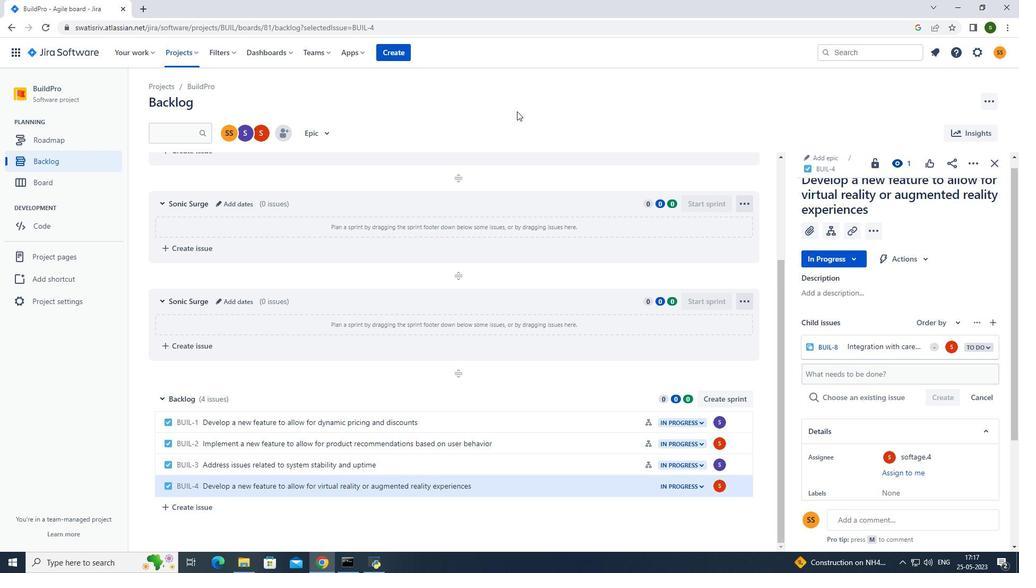 
